 Task: Look for Airbnb options in Baraki Barak, Afghanistan from 9th November, 2023 to 16th November, 2023 for 2 adults.2 bedrooms having 2 beds and 1 bathroom. Property type can be flat. Amenities needed is kitchen. Look for 3 properties as per requirement.
Action: Mouse moved to (456, 66)
Screenshot: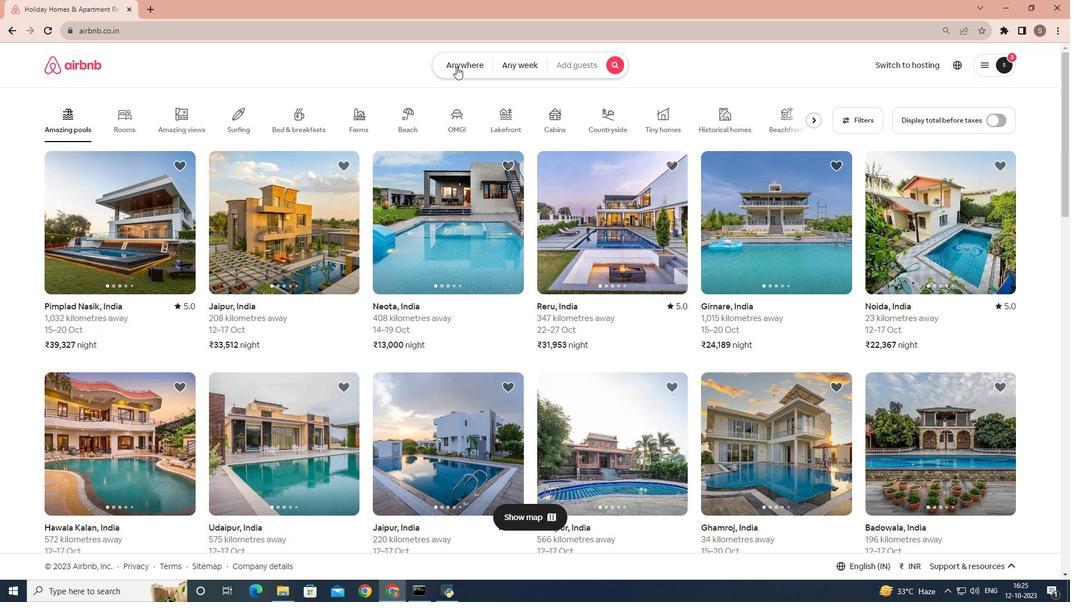 
Action: Mouse pressed left at (456, 66)
Screenshot: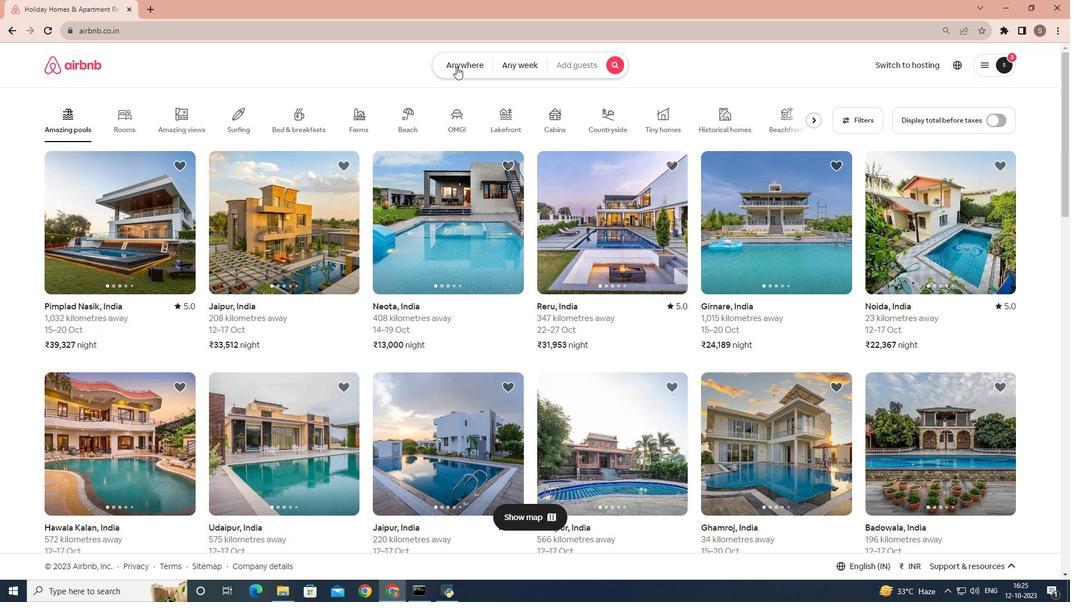 
Action: Mouse moved to (427, 110)
Screenshot: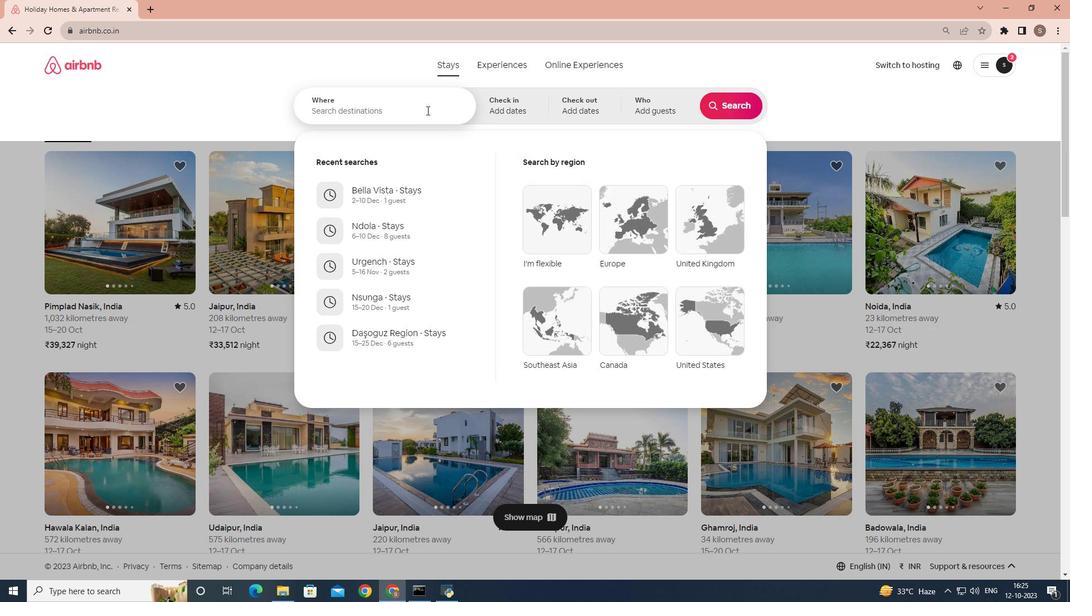 
Action: Mouse pressed left at (427, 110)
Screenshot: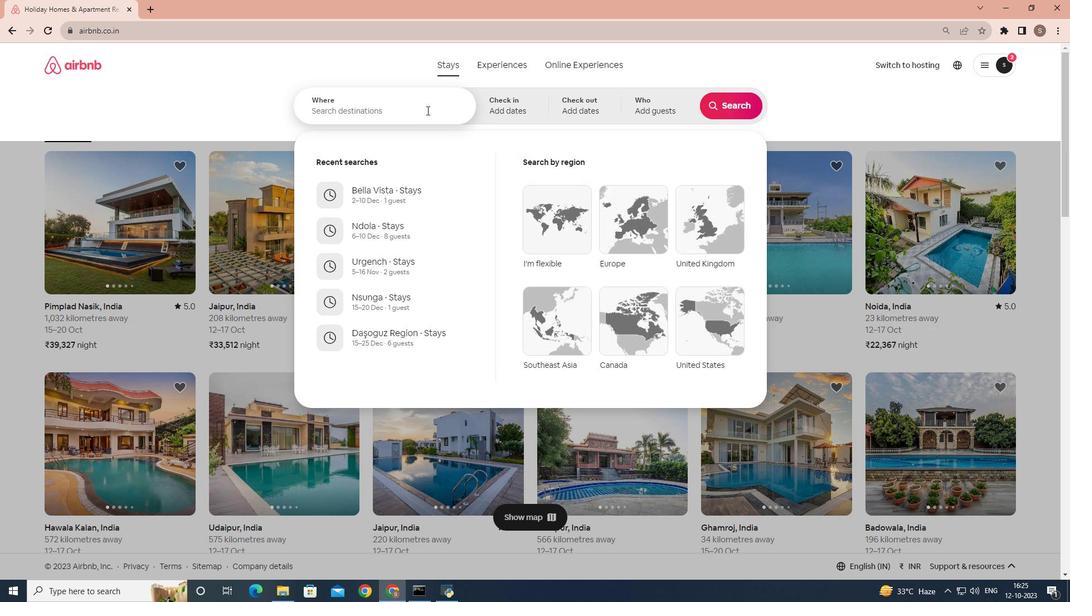 
Action: Key pressed <Key.shift>Baraki<Key.space><Key.shift>Barak,<Key.space><Key.shift>Afghanistan
Screenshot: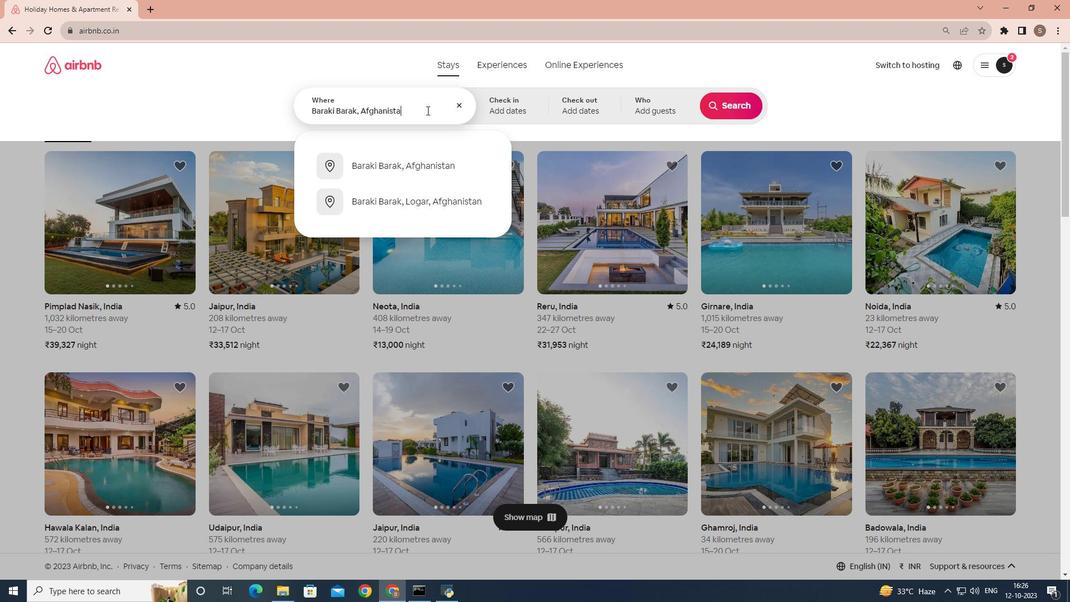 
Action: Mouse moved to (521, 114)
Screenshot: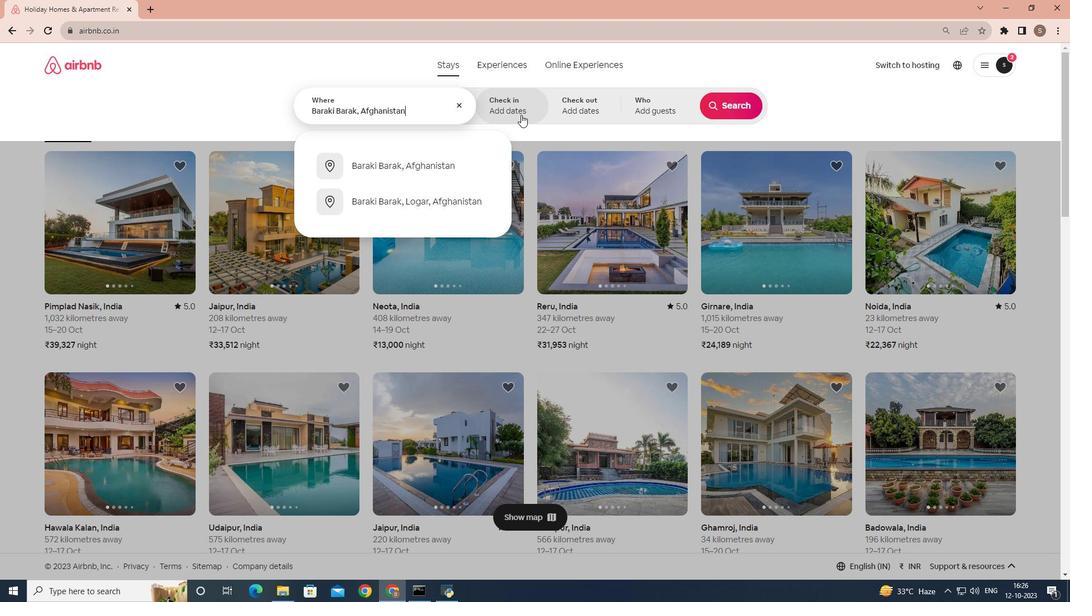 
Action: Mouse pressed left at (521, 114)
Screenshot: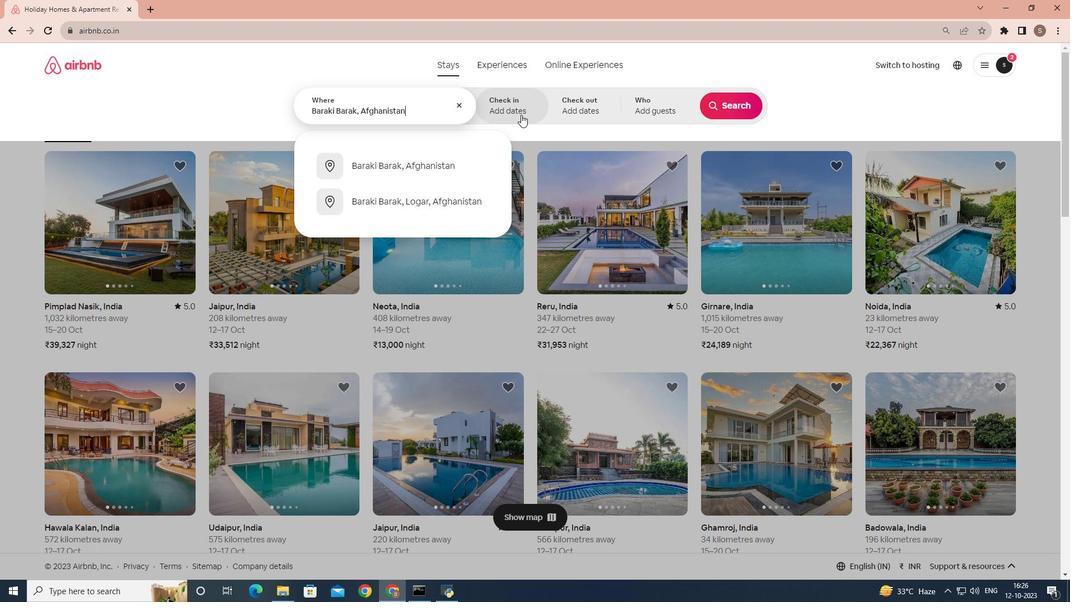 
Action: Mouse moved to (660, 270)
Screenshot: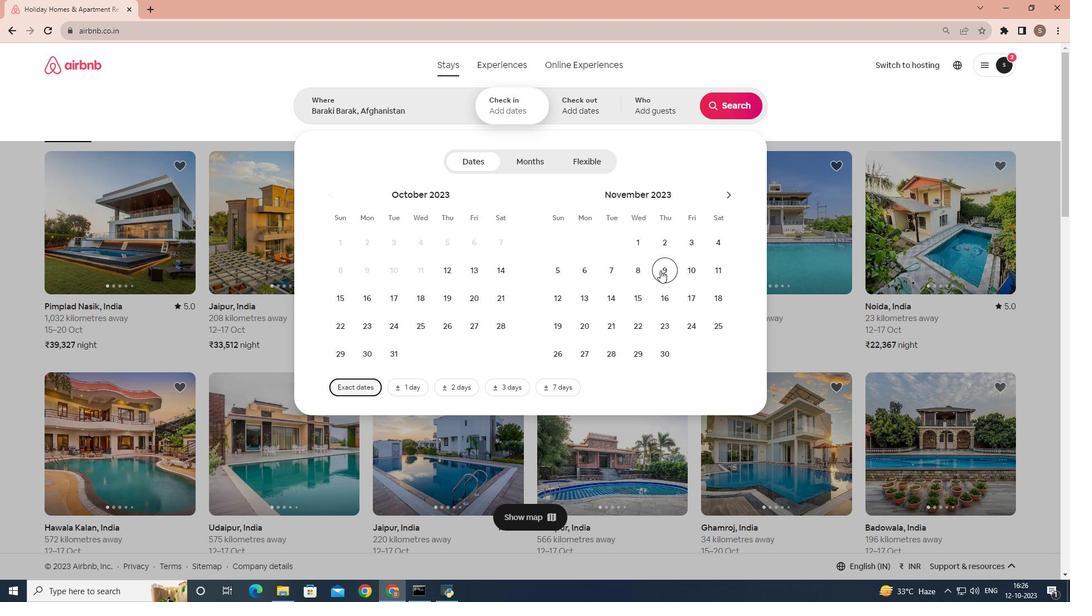 
Action: Mouse pressed left at (660, 270)
Screenshot: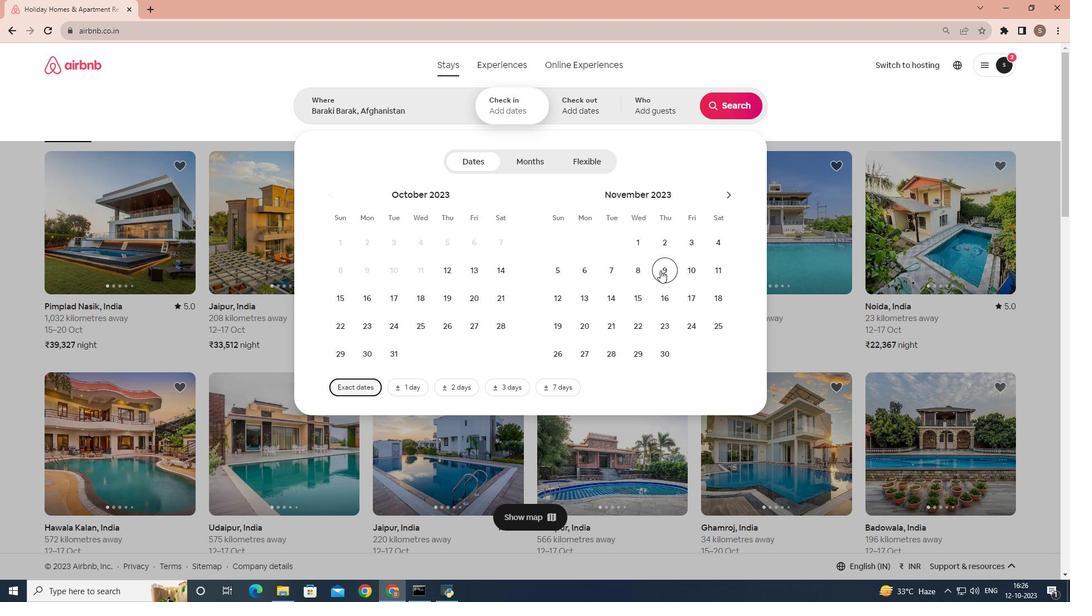 
Action: Mouse moved to (663, 292)
Screenshot: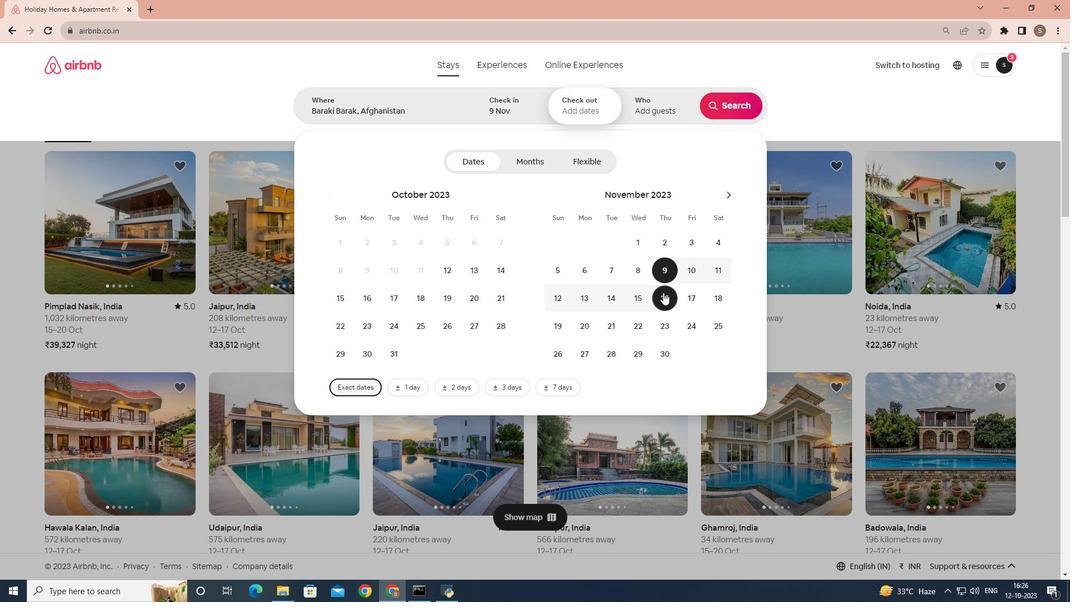 
Action: Mouse pressed left at (663, 292)
Screenshot: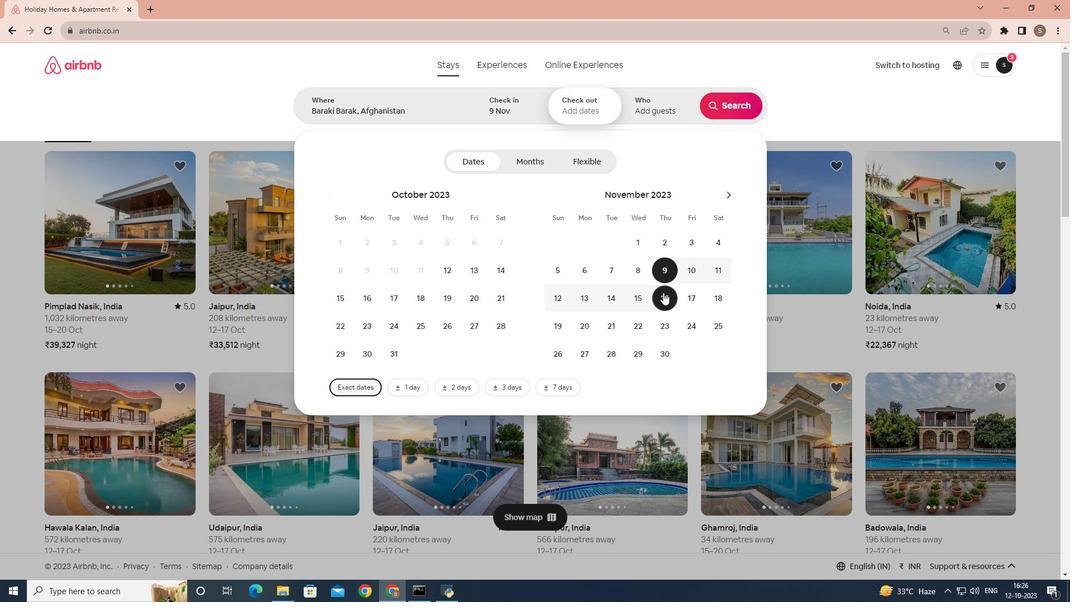 
Action: Mouse moved to (650, 112)
Screenshot: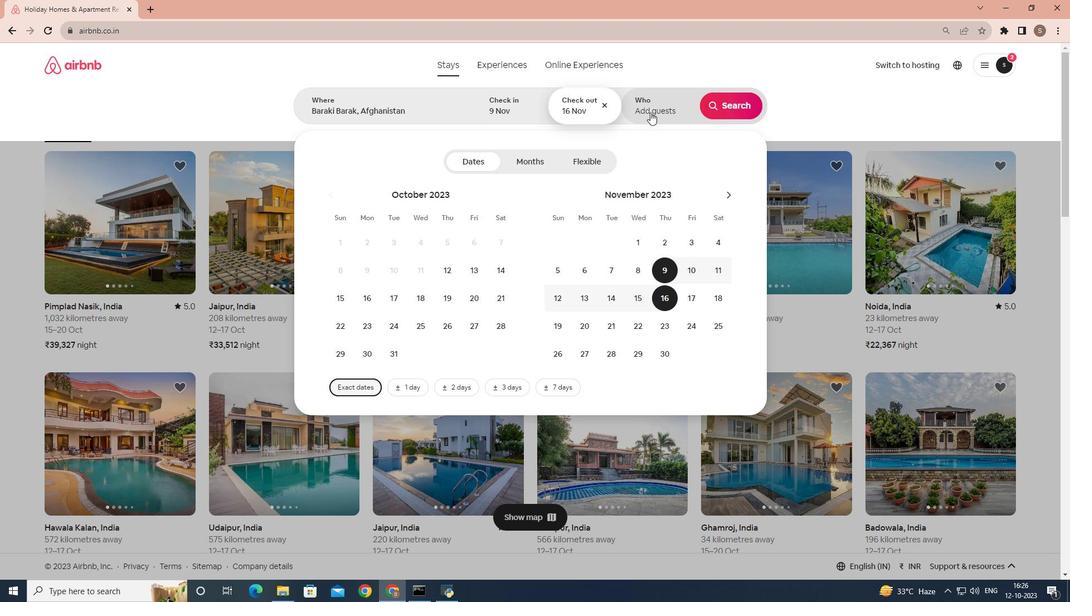 
Action: Mouse pressed left at (650, 112)
Screenshot: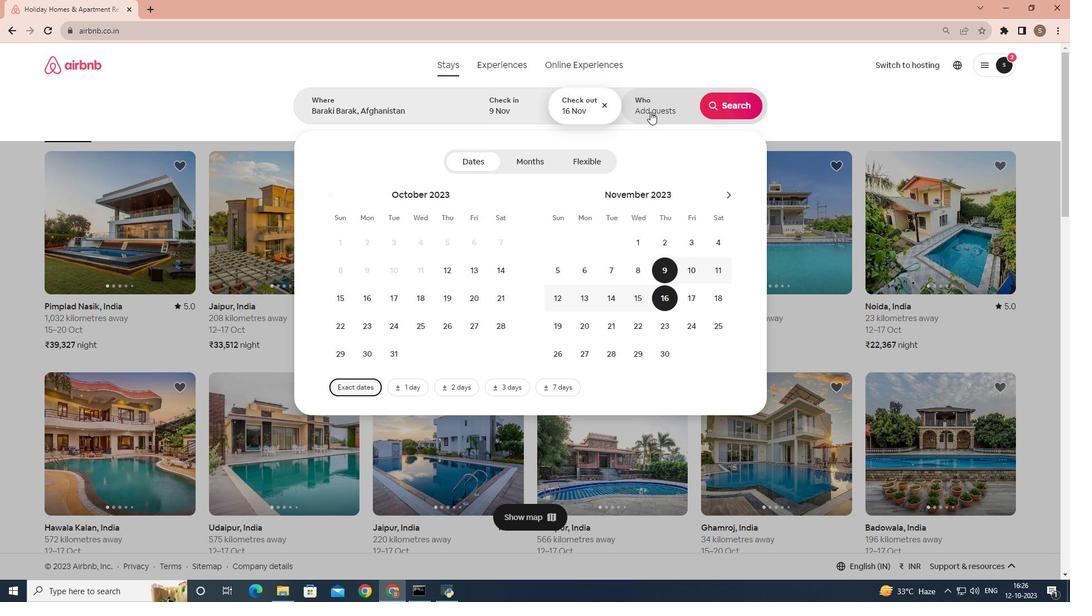 
Action: Mouse moved to (731, 161)
Screenshot: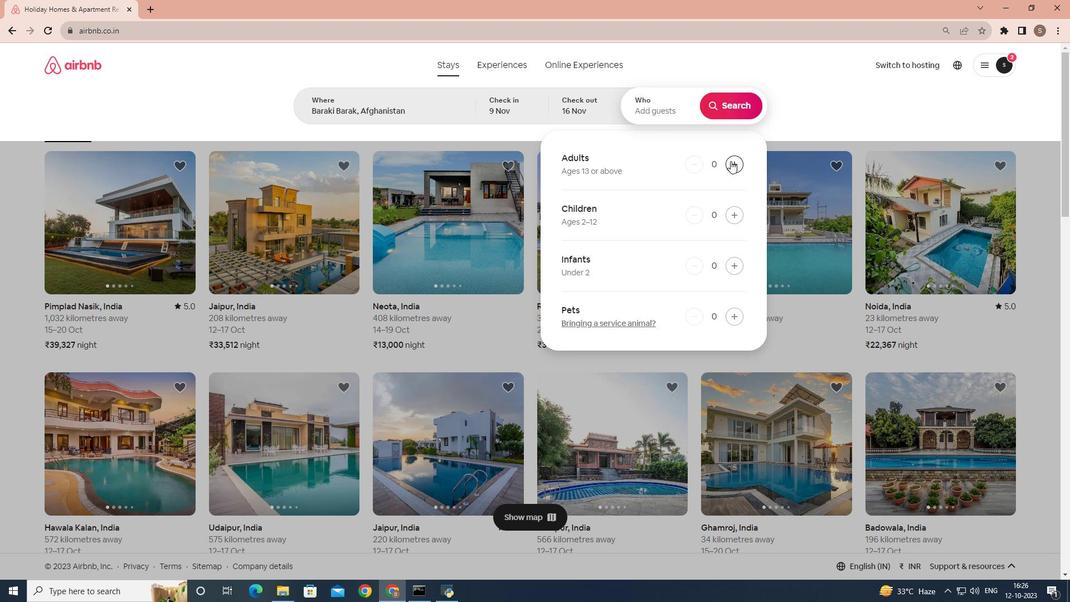 
Action: Mouse pressed left at (731, 161)
Screenshot: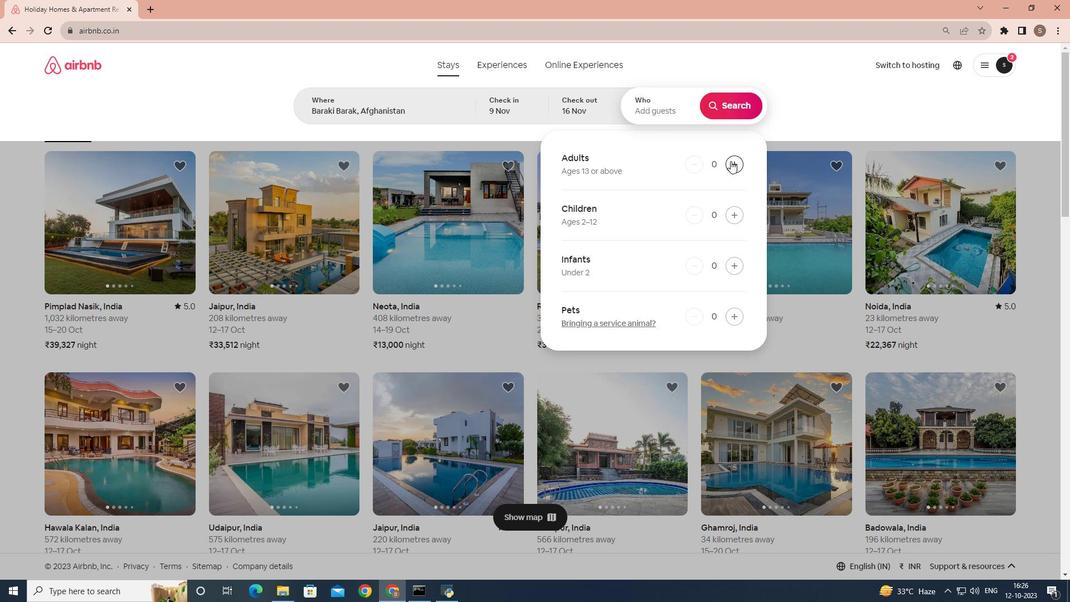 
Action: Mouse pressed left at (731, 161)
Screenshot: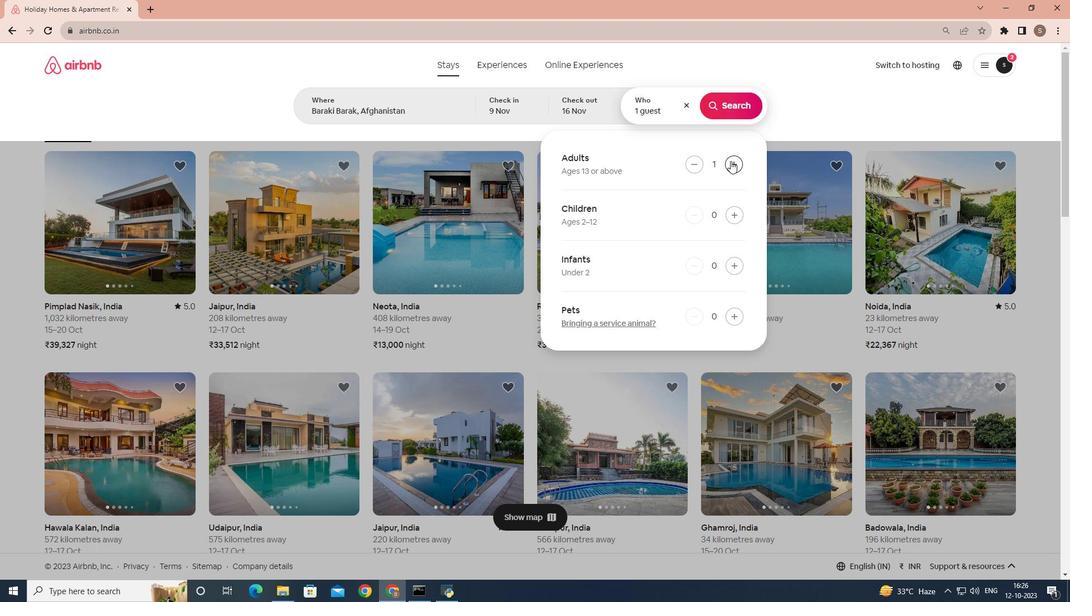 
Action: Mouse moved to (733, 100)
Screenshot: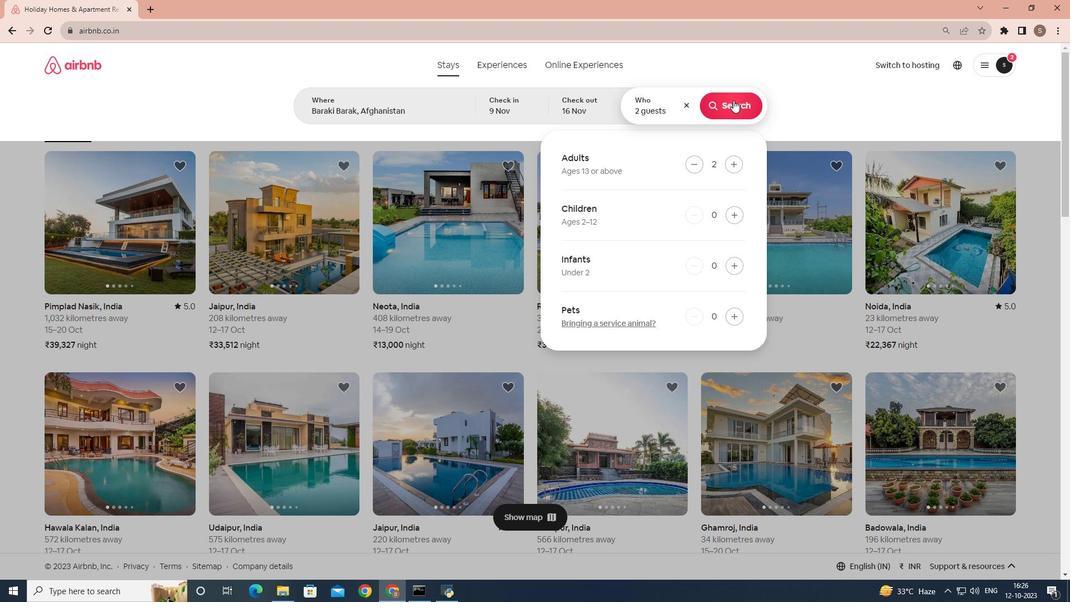 
Action: Mouse pressed left at (733, 100)
Screenshot: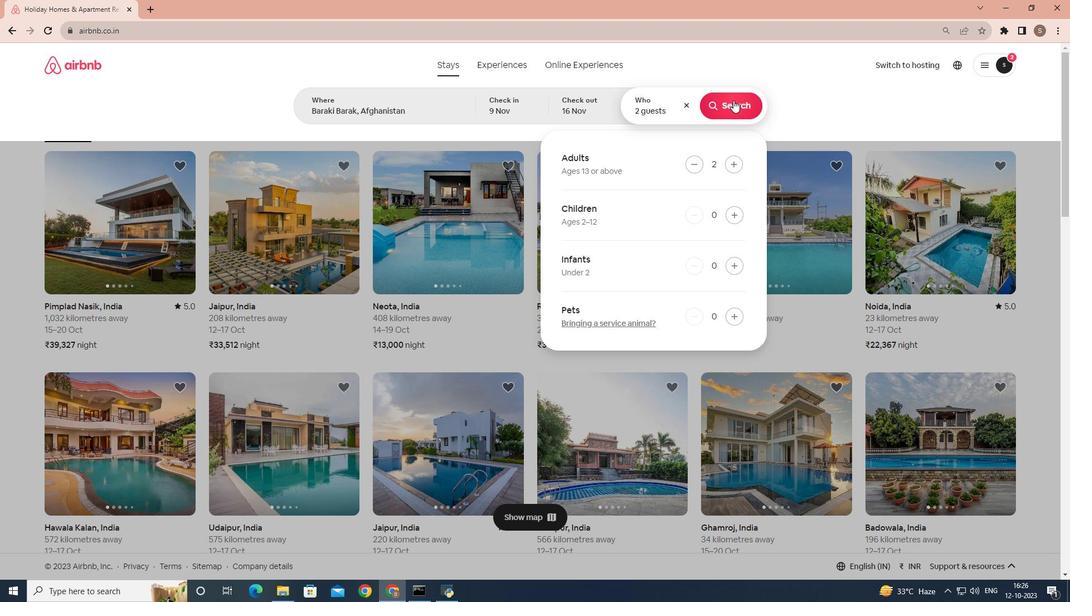 
Action: Mouse moved to (893, 107)
Screenshot: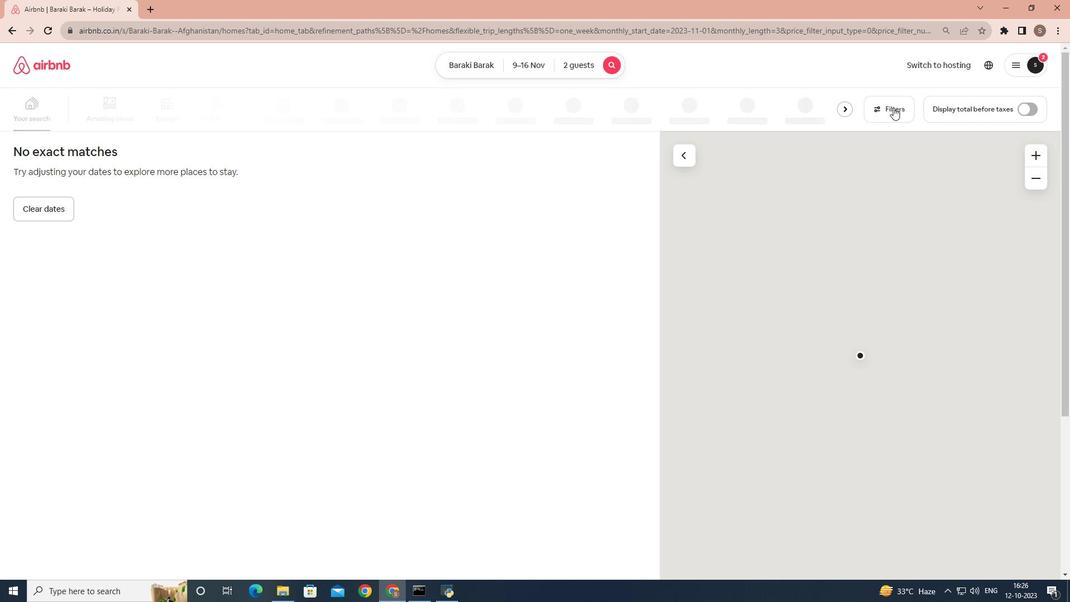 
Action: Mouse pressed left at (893, 107)
Screenshot: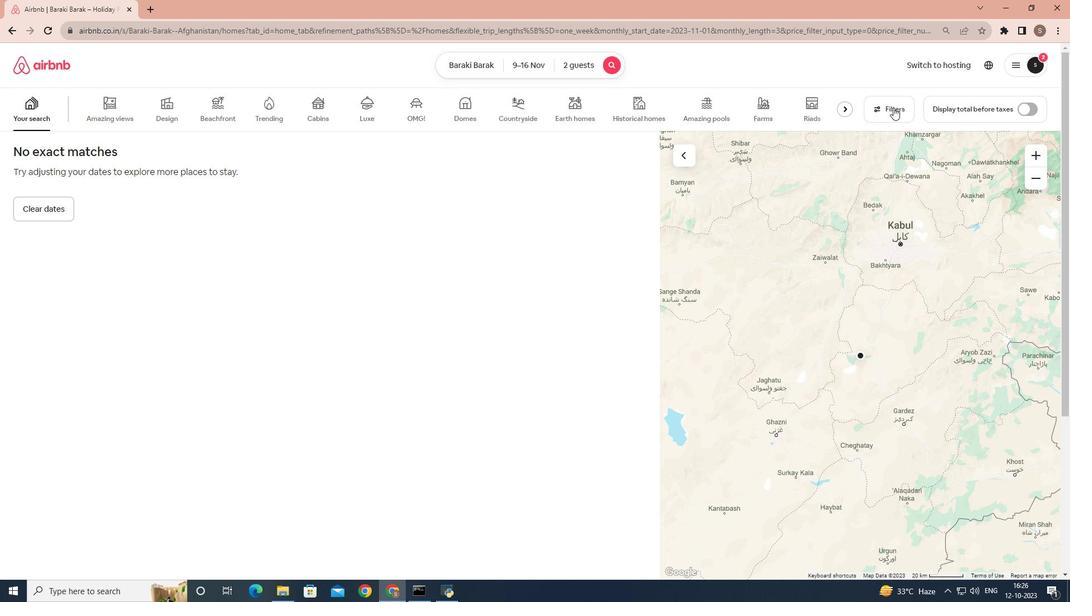
Action: Mouse moved to (682, 249)
Screenshot: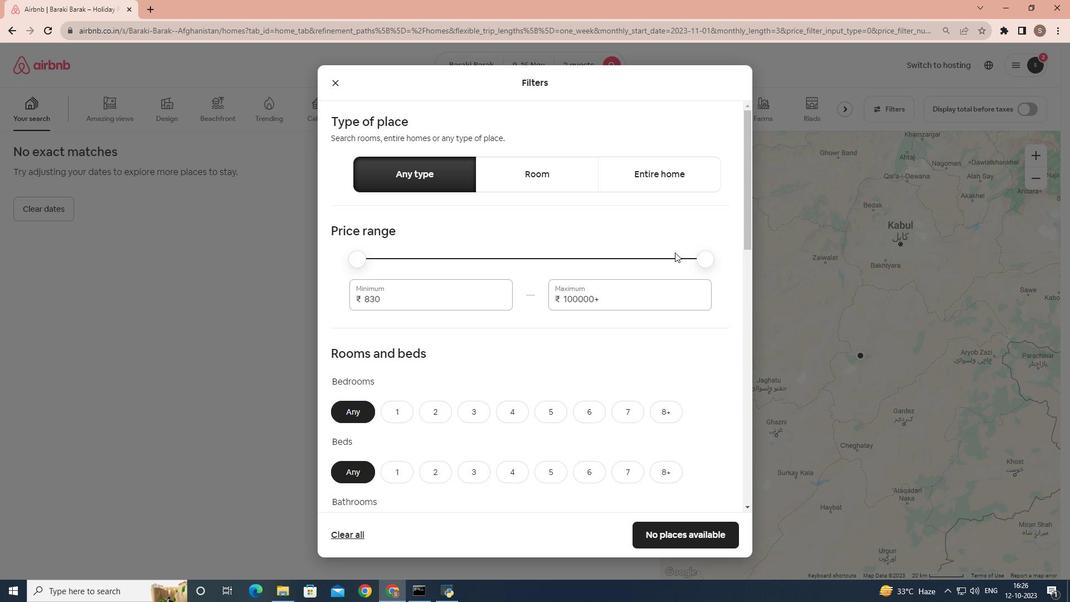 
Action: Mouse scrolled (682, 248) with delta (0, 0)
Screenshot: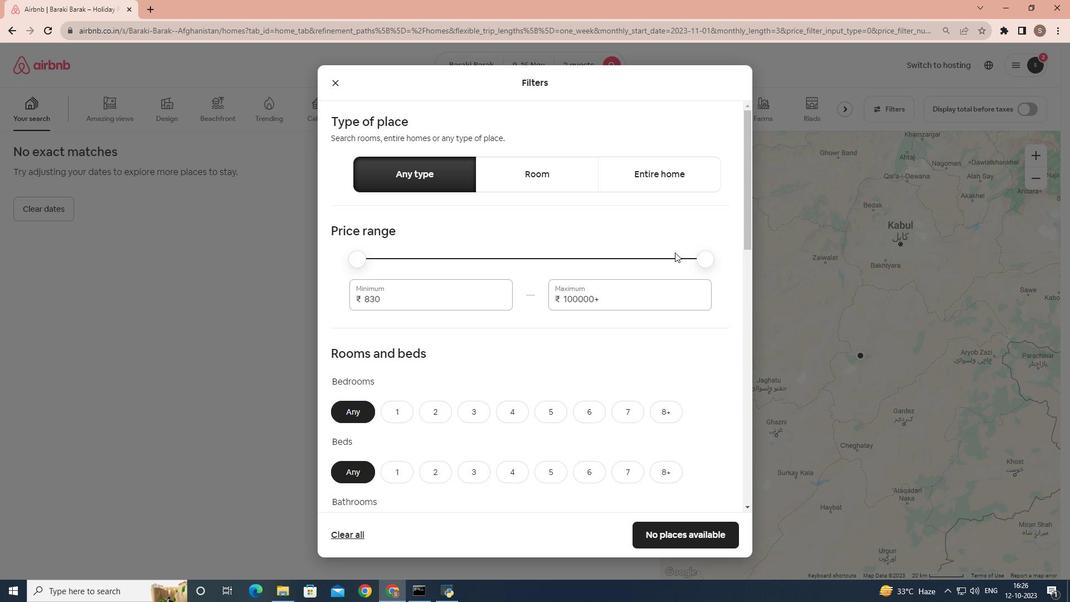 
Action: Mouse moved to (669, 254)
Screenshot: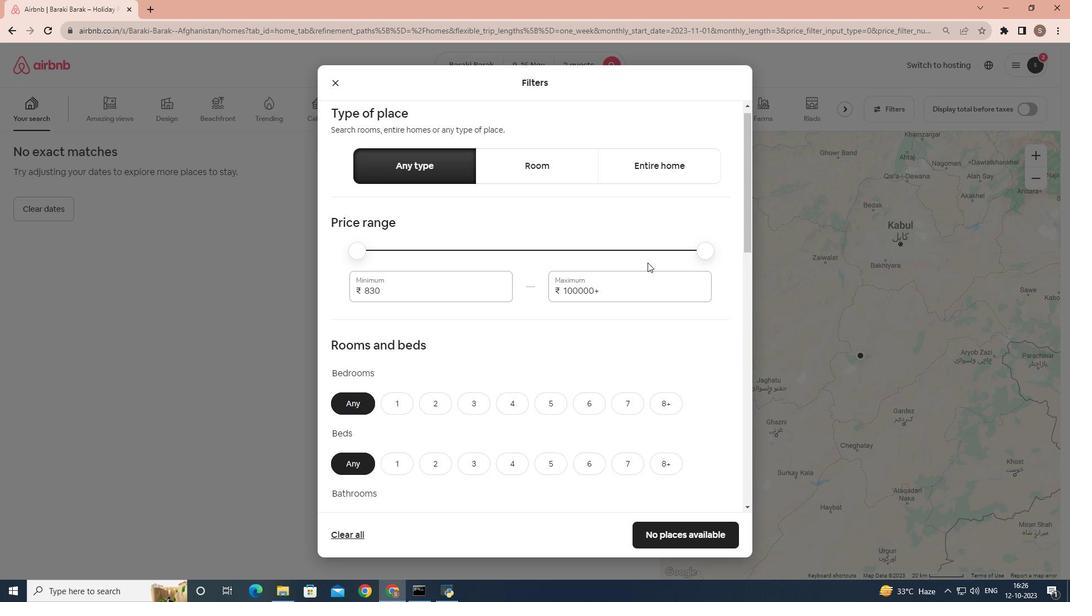 
Action: Mouse scrolled (669, 254) with delta (0, 0)
Screenshot: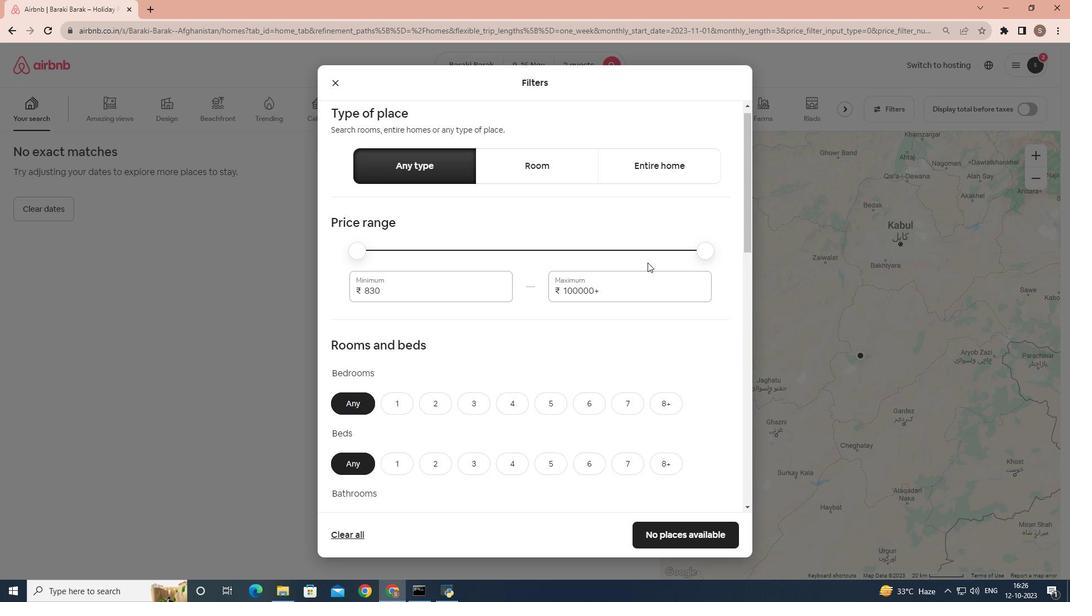 
Action: Mouse moved to (441, 303)
Screenshot: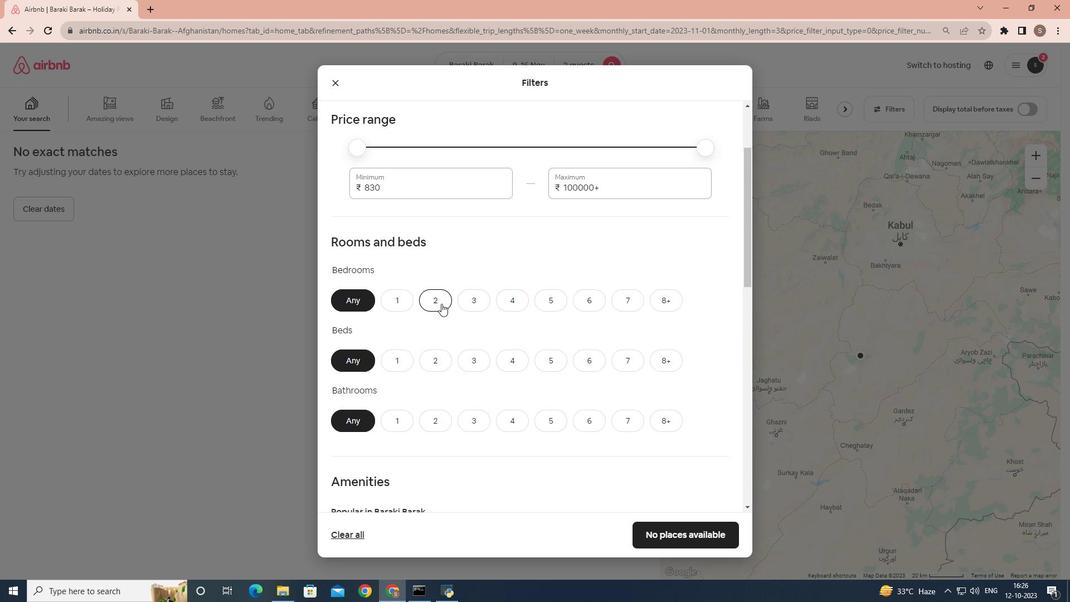 
Action: Mouse pressed left at (441, 303)
Screenshot: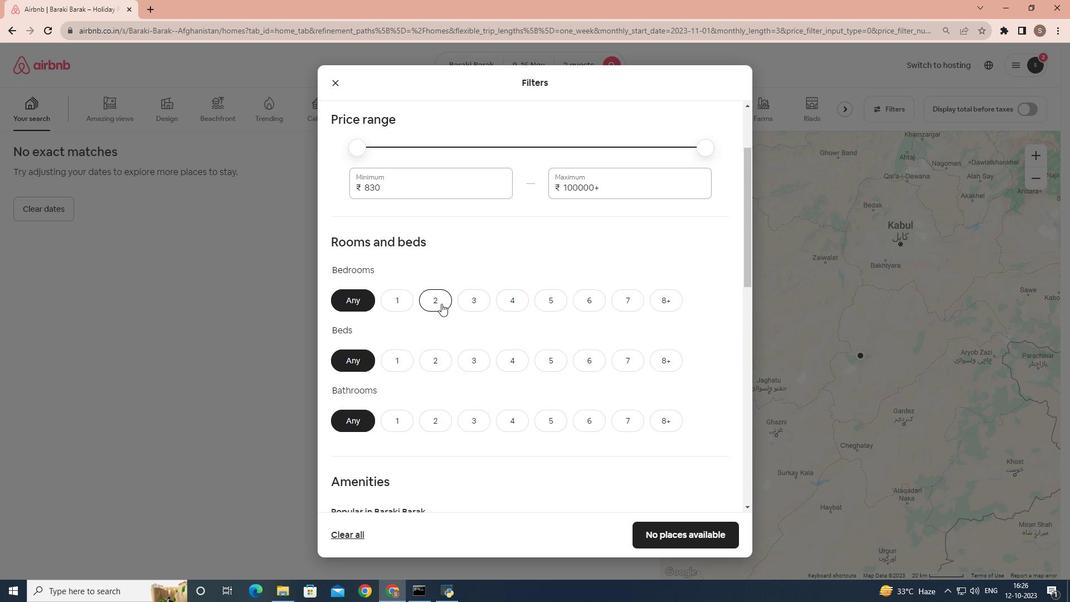 
Action: Mouse scrolled (441, 303) with delta (0, 0)
Screenshot: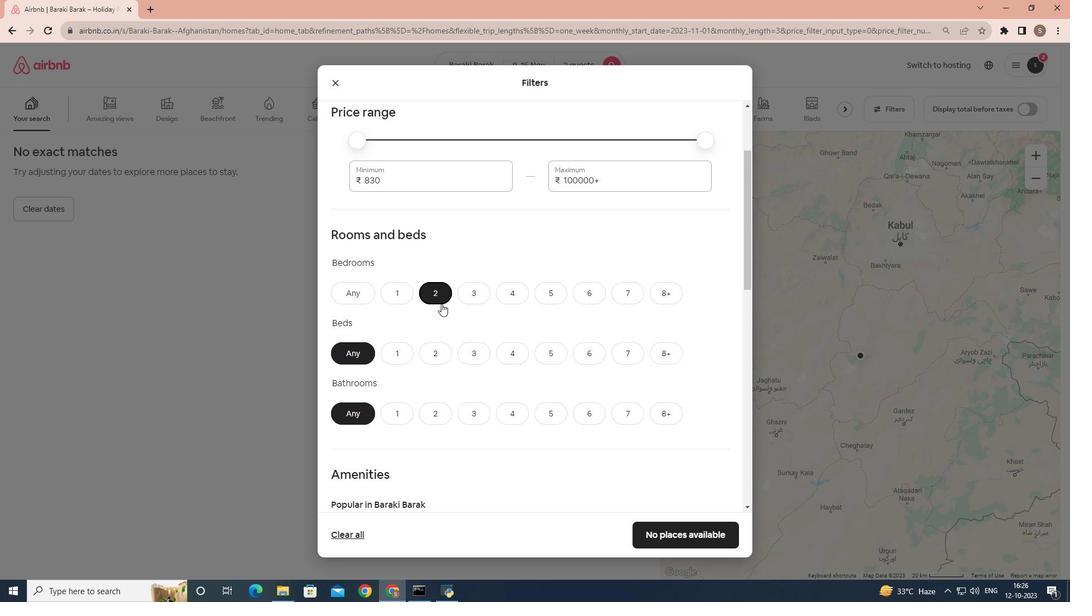 
Action: Mouse moved to (439, 305)
Screenshot: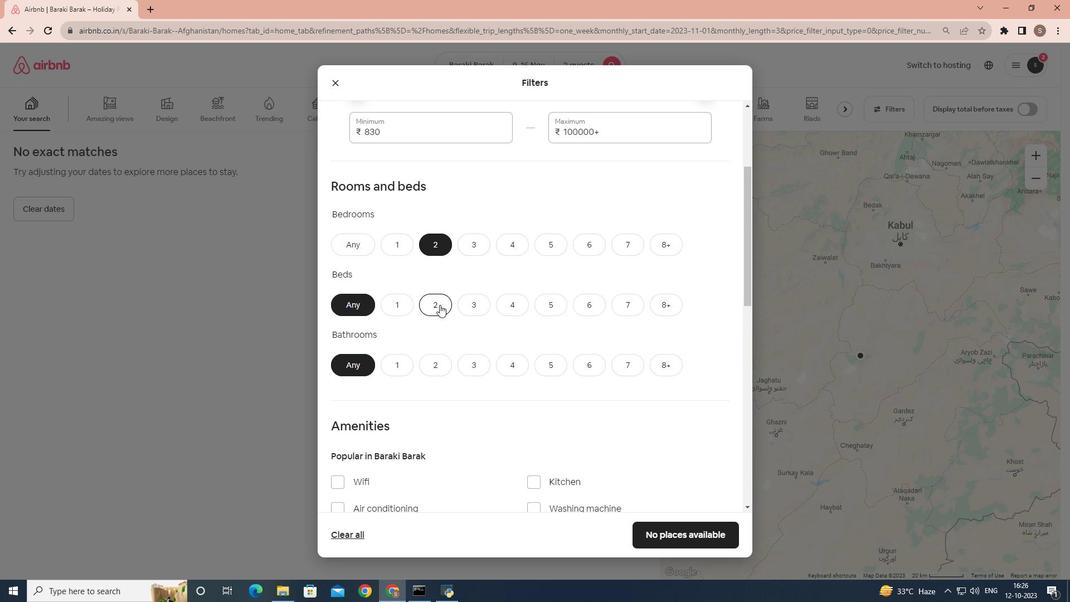 
Action: Mouse pressed left at (439, 305)
Screenshot: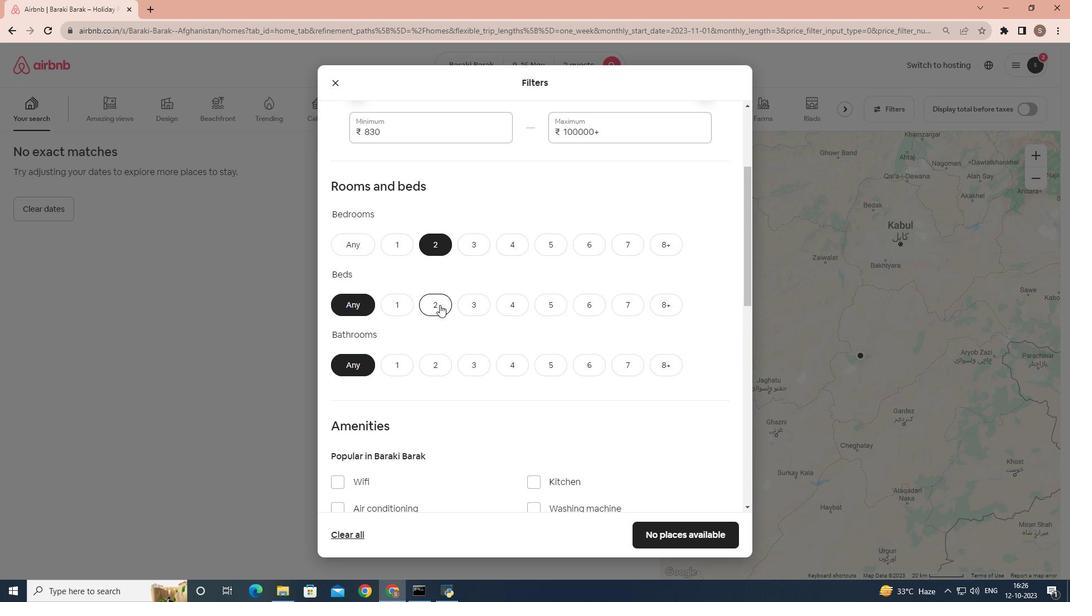 
Action: Mouse scrolled (439, 304) with delta (0, 0)
Screenshot: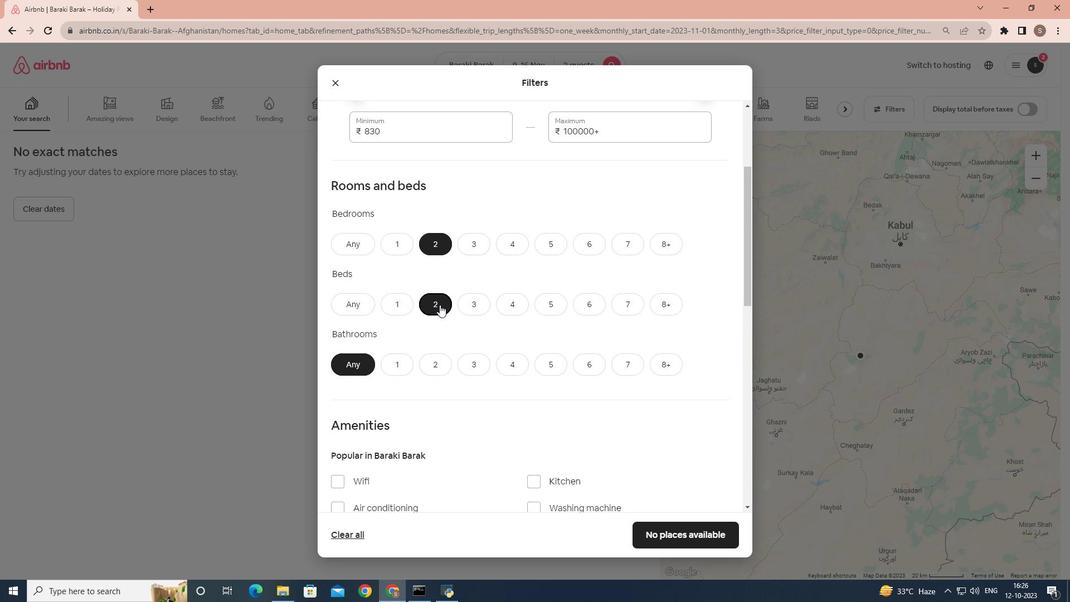 
Action: Mouse moved to (398, 312)
Screenshot: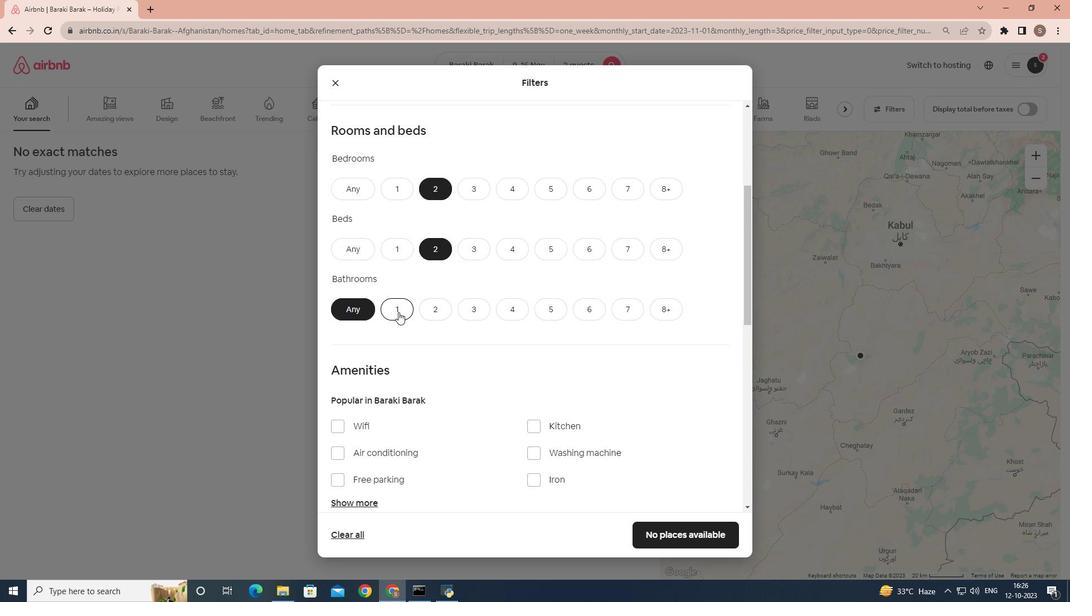 
Action: Mouse pressed left at (398, 312)
Screenshot: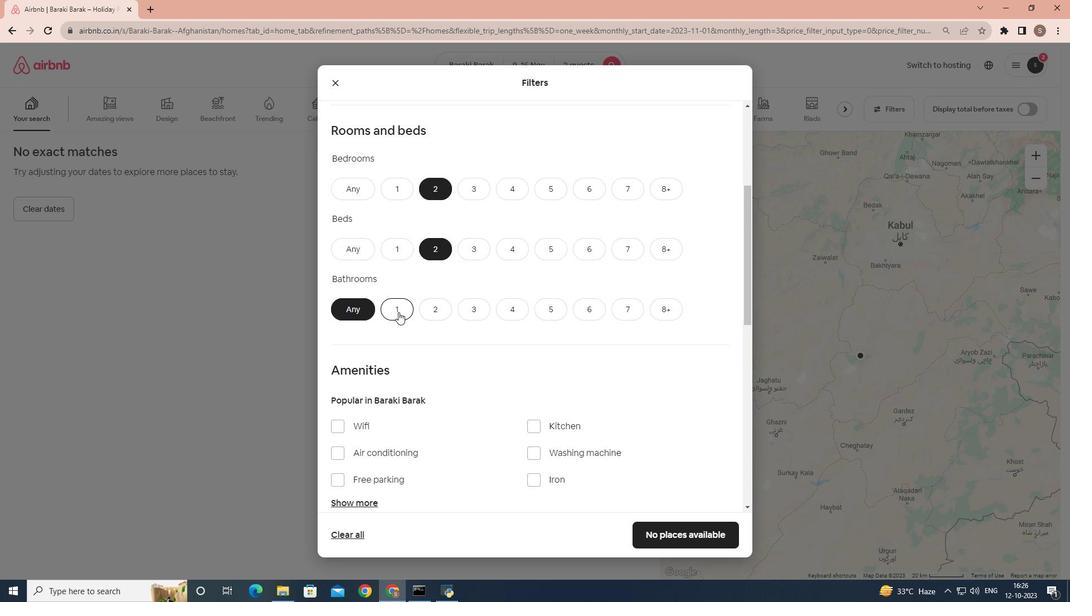 
Action: Mouse moved to (439, 309)
Screenshot: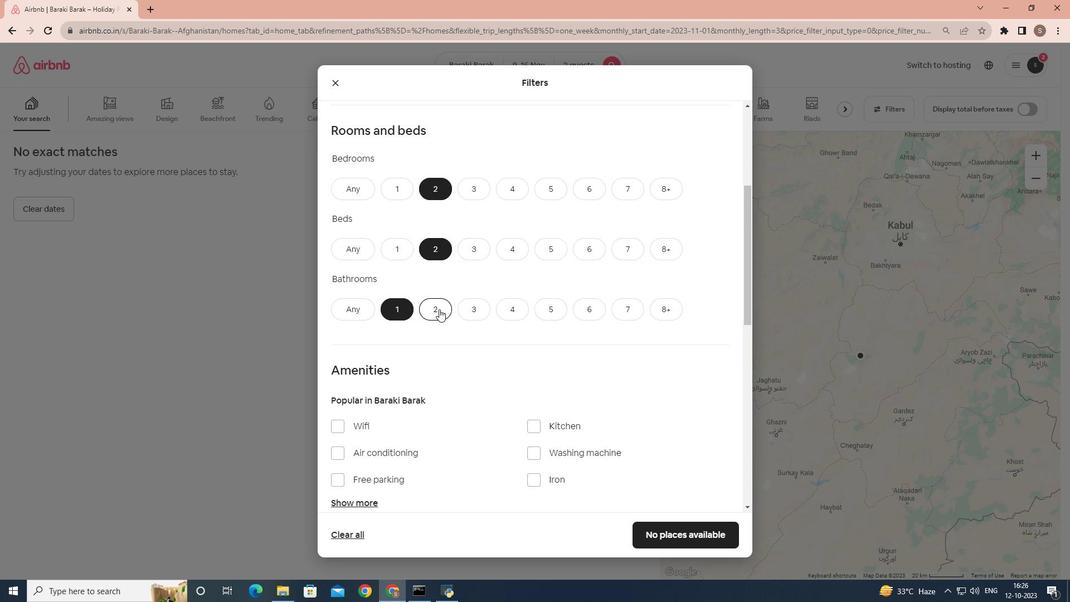 
Action: Mouse scrolled (439, 308) with delta (0, 0)
Screenshot: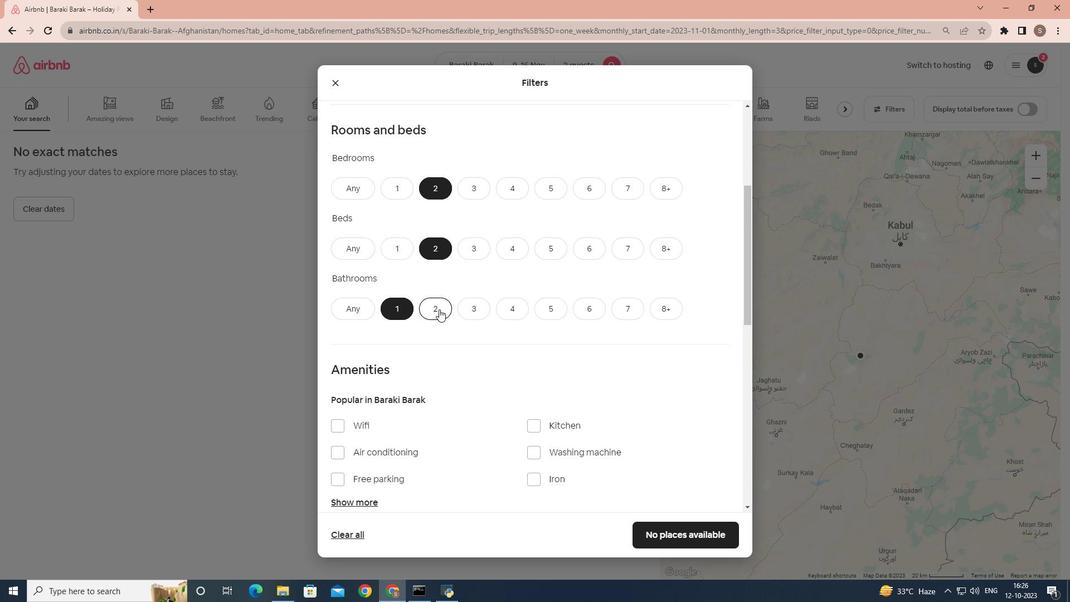 
Action: Mouse scrolled (439, 308) with delta (0, 0)
Screenshot: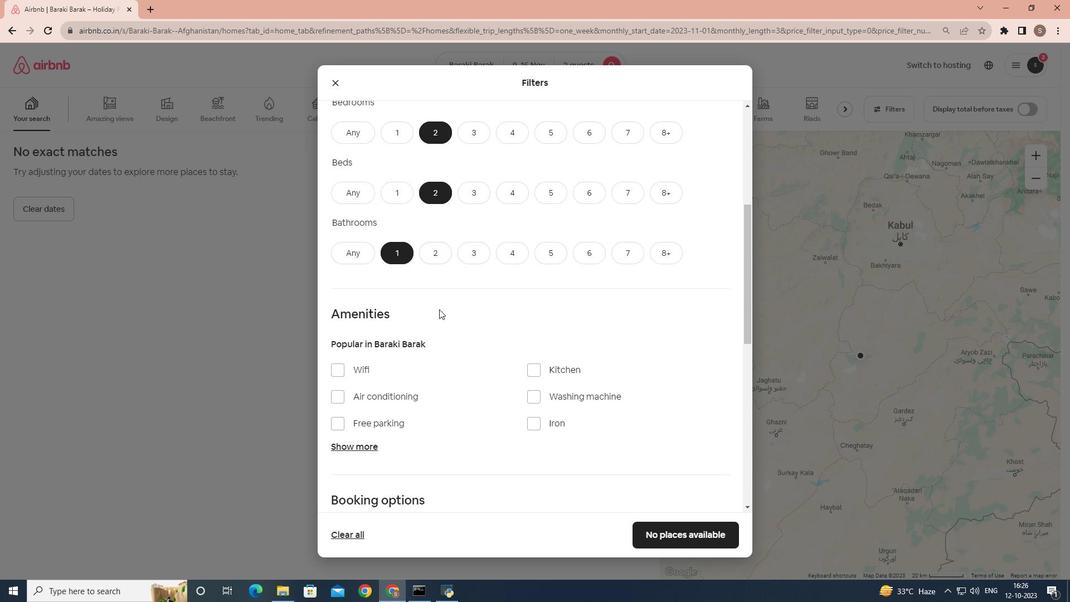 
Action: Mouse scrolled (439, 308) with delta (0, 0)
Screenshot: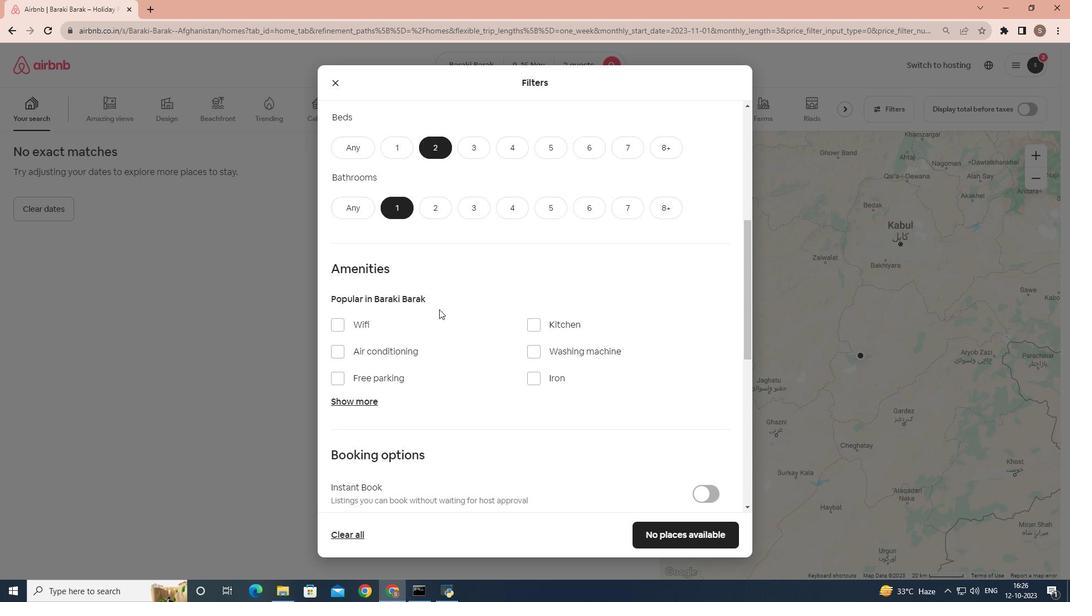 
Action: Mouse moved to (530, 263)
Screenshot: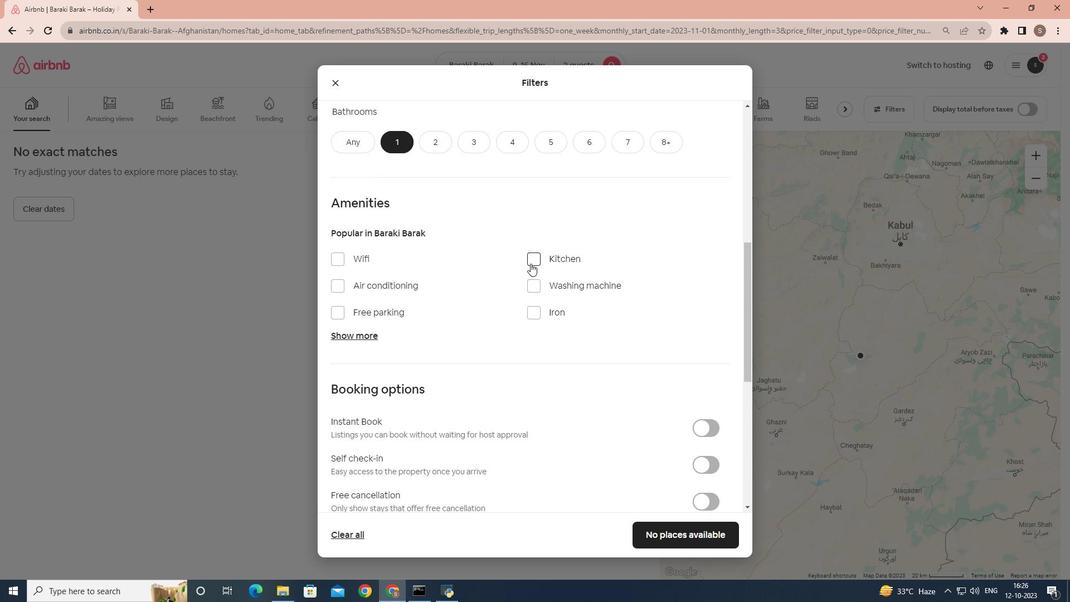 
Action: Mouse pressed left at (530, 263)
Screenshot: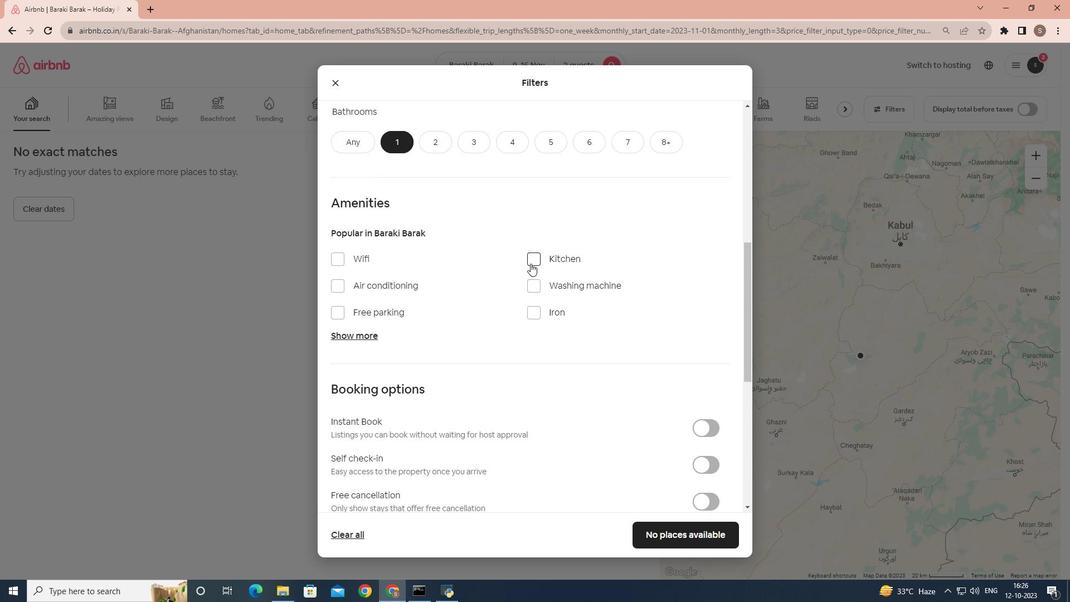 
Action: Mouse moved to (506, 276)
Screenshot: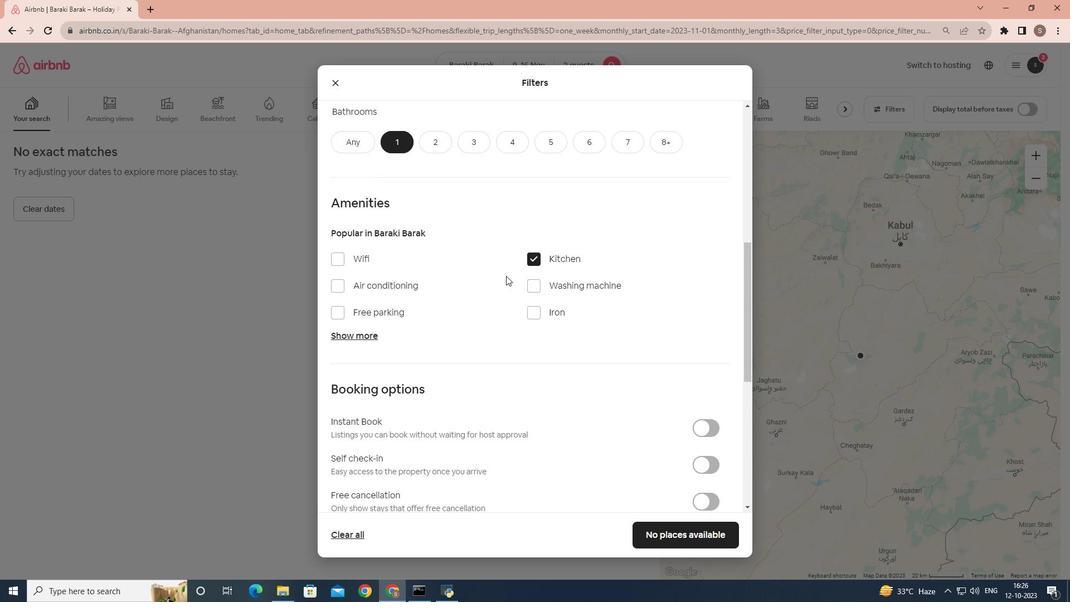 
